 Task: Add Mineral Fusion Pink Fire Opal Nail Polish to the cart.
Action: Mouse moved to (272, 143)
Screenshot: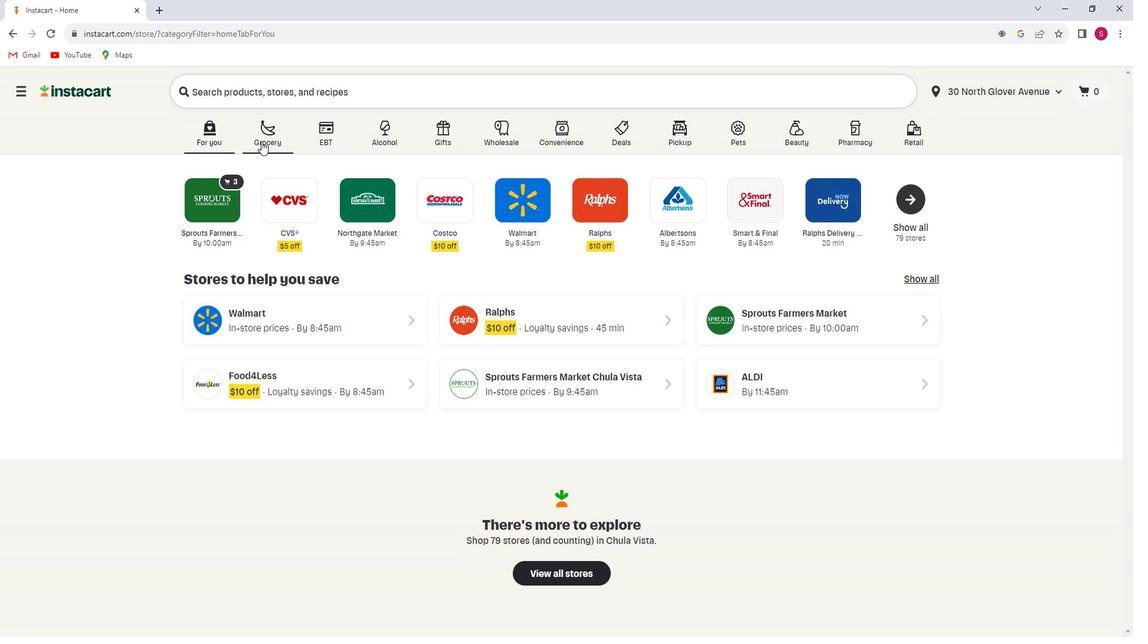 
Action: Mouse pressed left at (272, 143)
Screenshot: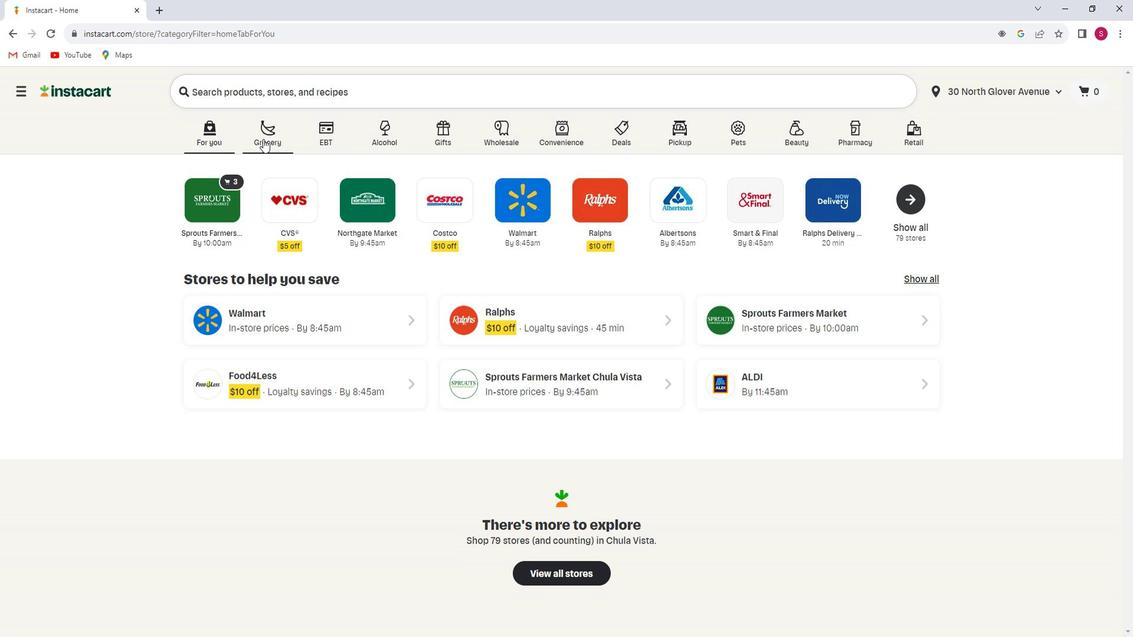 
Action: Mouse moved to (305, 344)
Screenshot: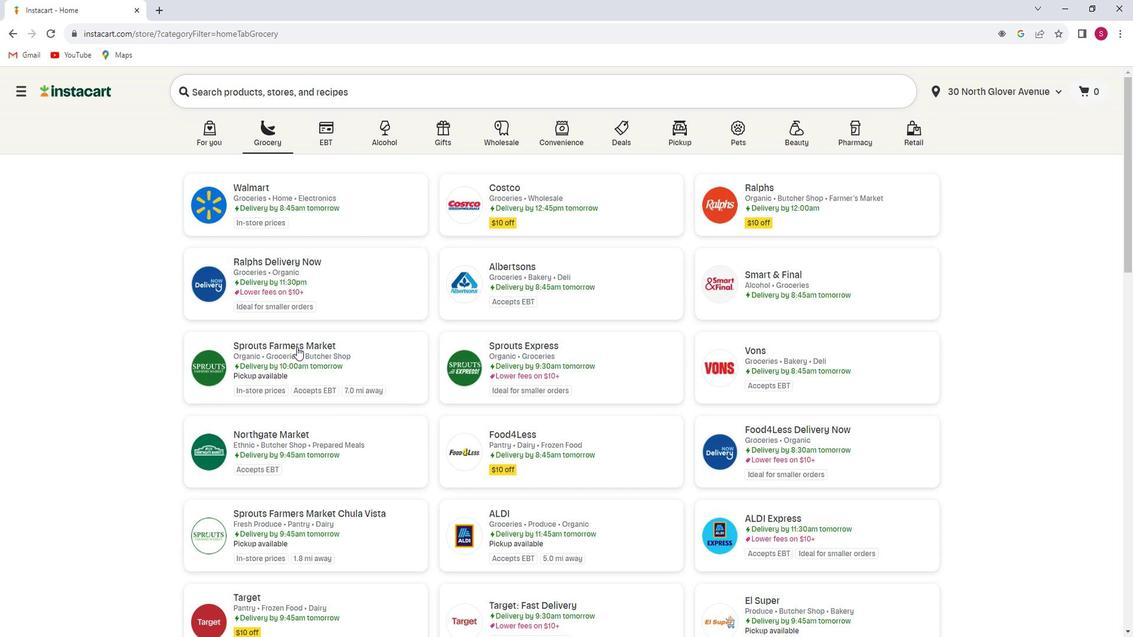 
Action: Mouse pressed left at (305, 344)
Screenshot: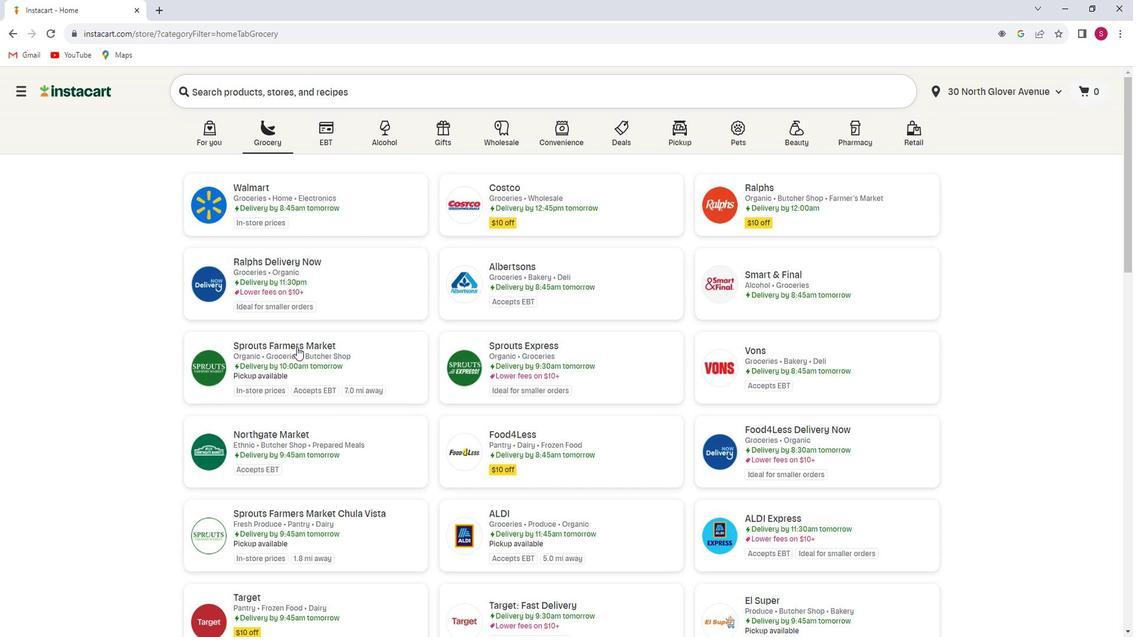 
Action: Mouse moved to (87, 419)
Screenshot: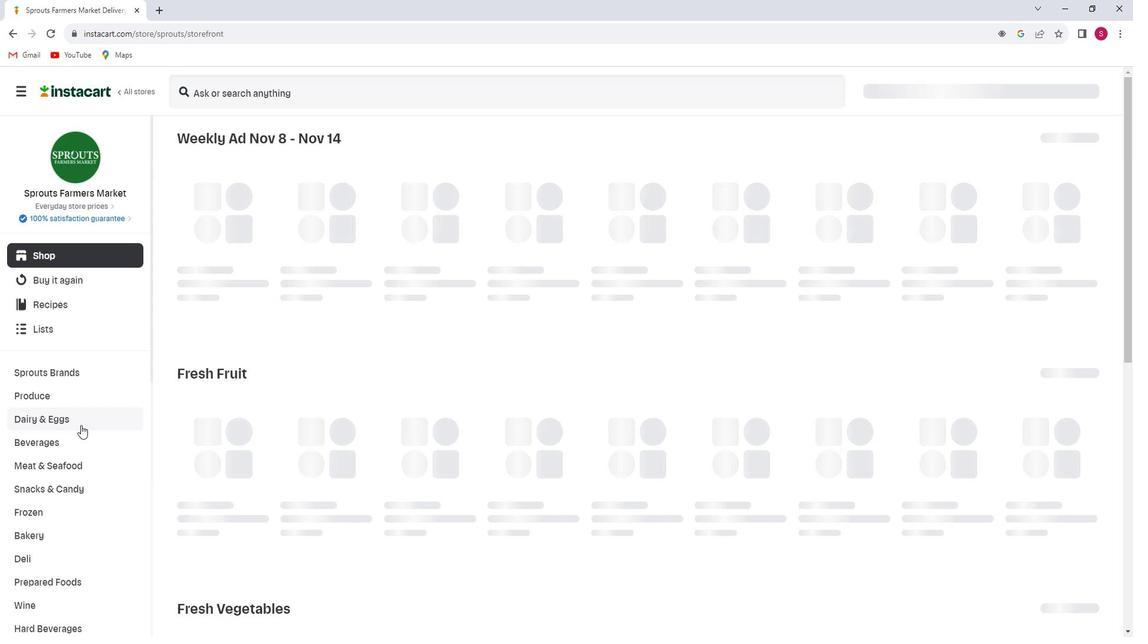 
Action: Mouse scrolled (87, 419) with delta (0, 0)
Screenshot: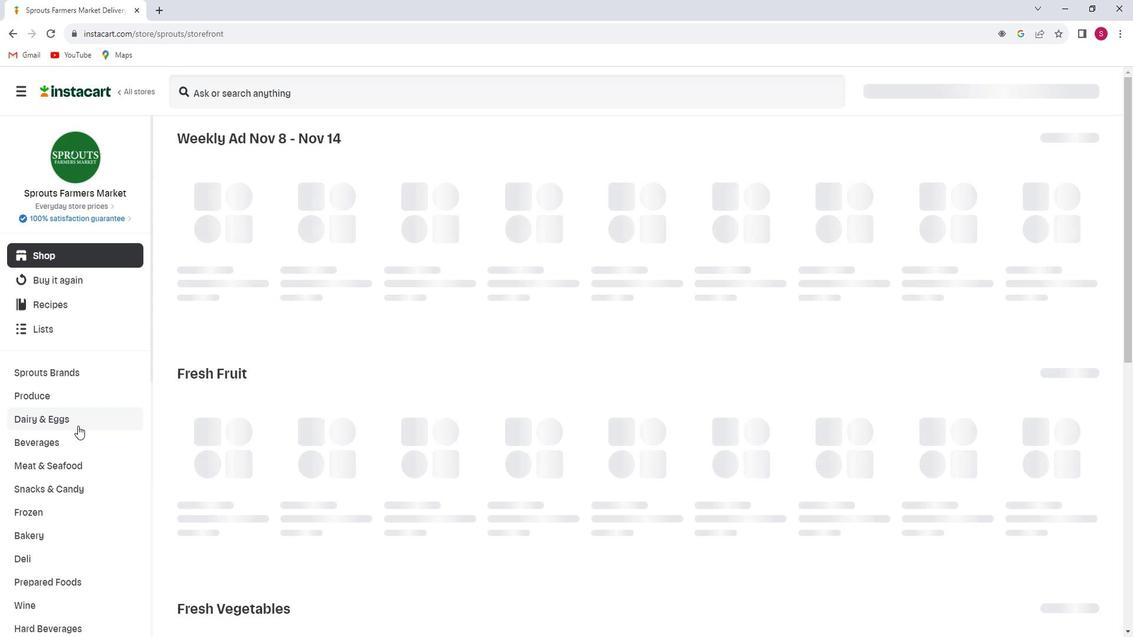 
Action: Mouse moved to (86, 420)
Screenshot: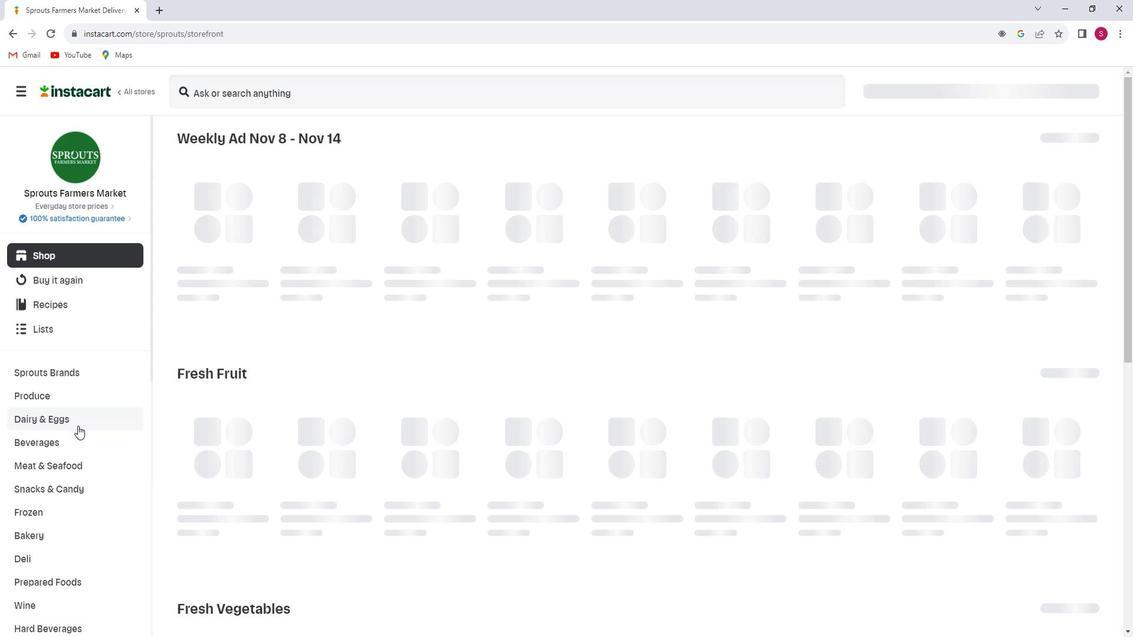 
Action: Mouse scrolled (86, 419) with delta (0, 0)
Screenshot: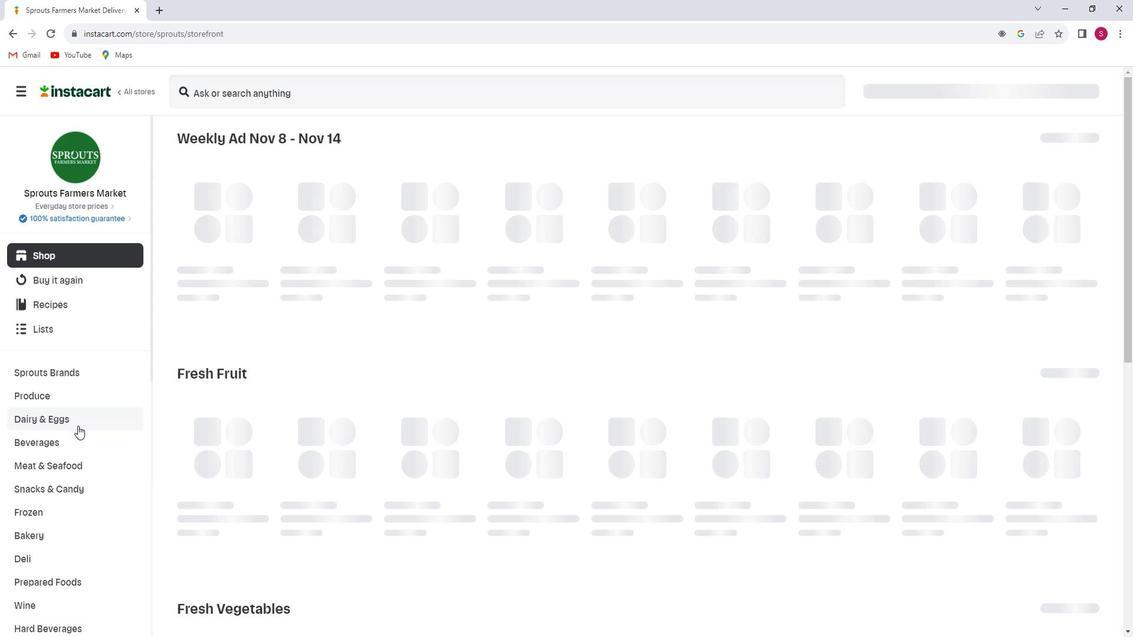 
Action: Mouse moved to (86, 419)
Screenshot: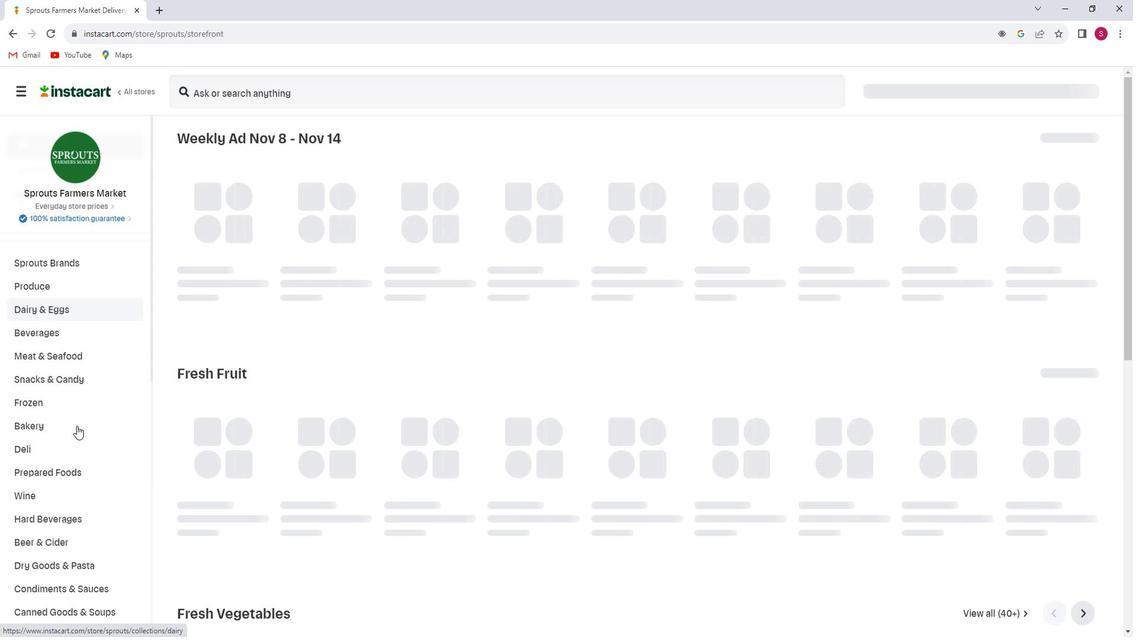 
Action: Mouse scrolled (86, 418) with delta (0, 0)
Screenshot: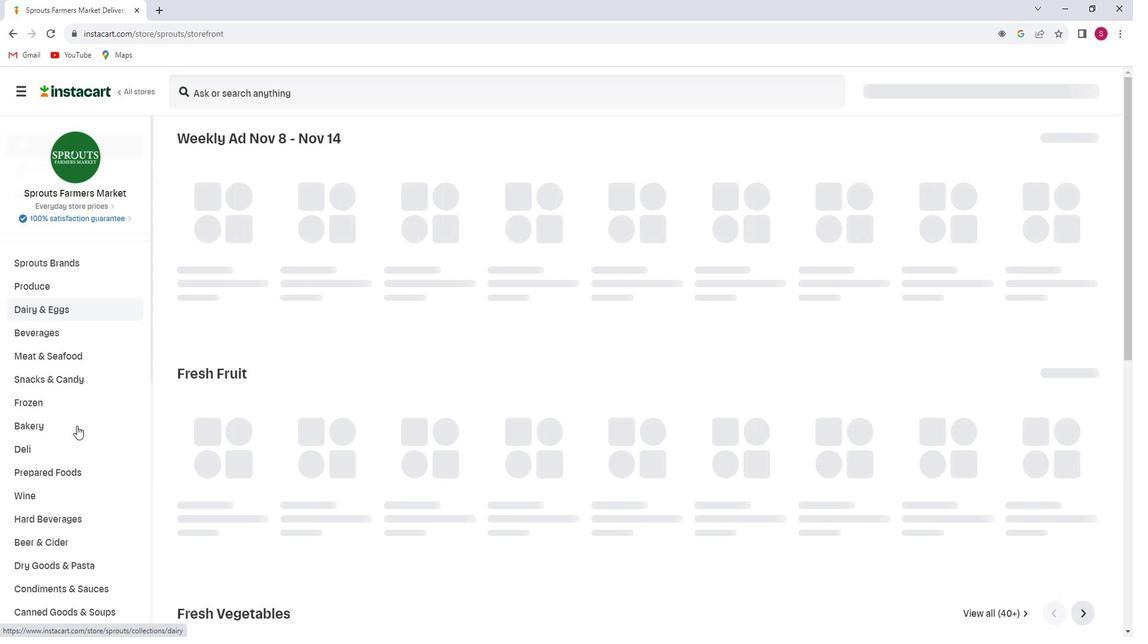 
Action: Mouse scrolled (86, 418) with delta (0, 0)
Screenshot: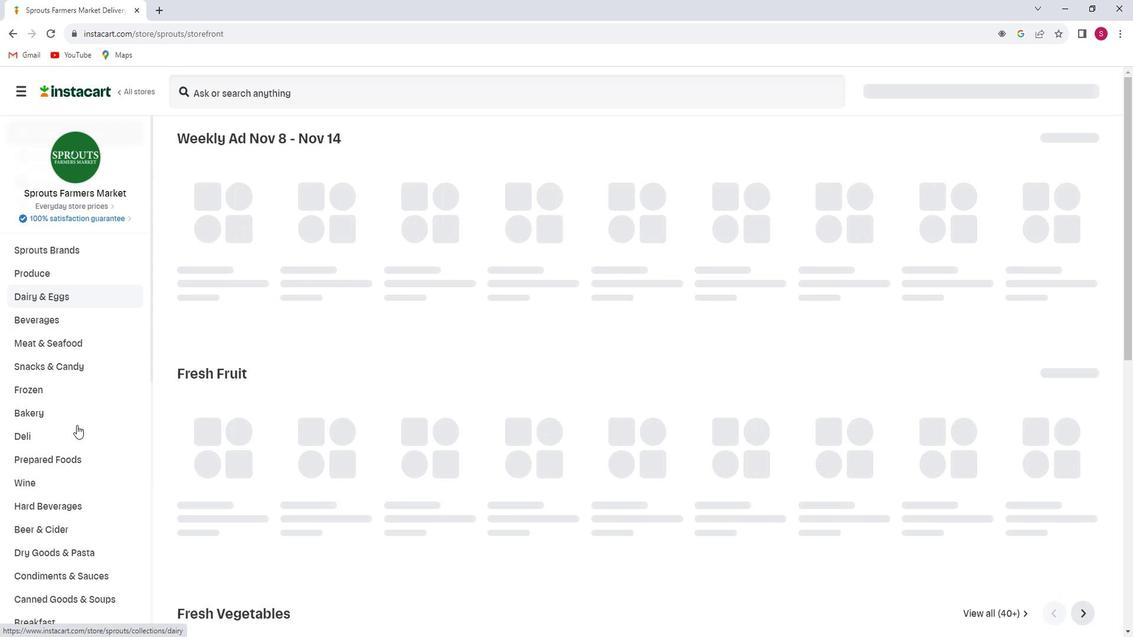 
Action: Mouse scrolled (86, 418) with delta (0, 0)
Screenshot: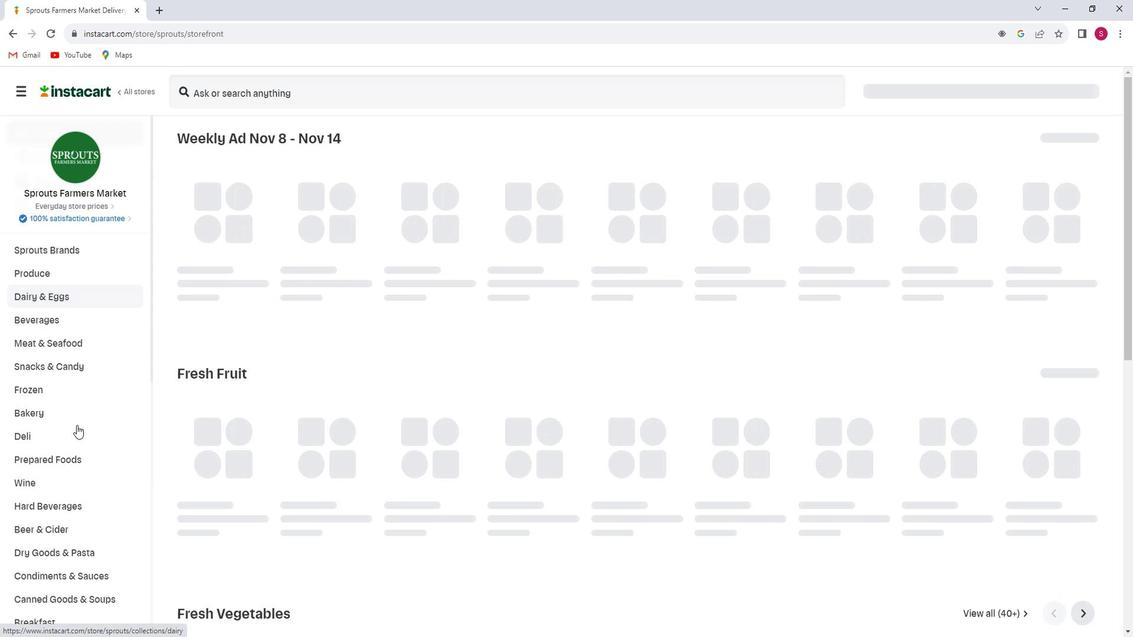 
Action: Mouse moved to (83, 429)
Screenshot: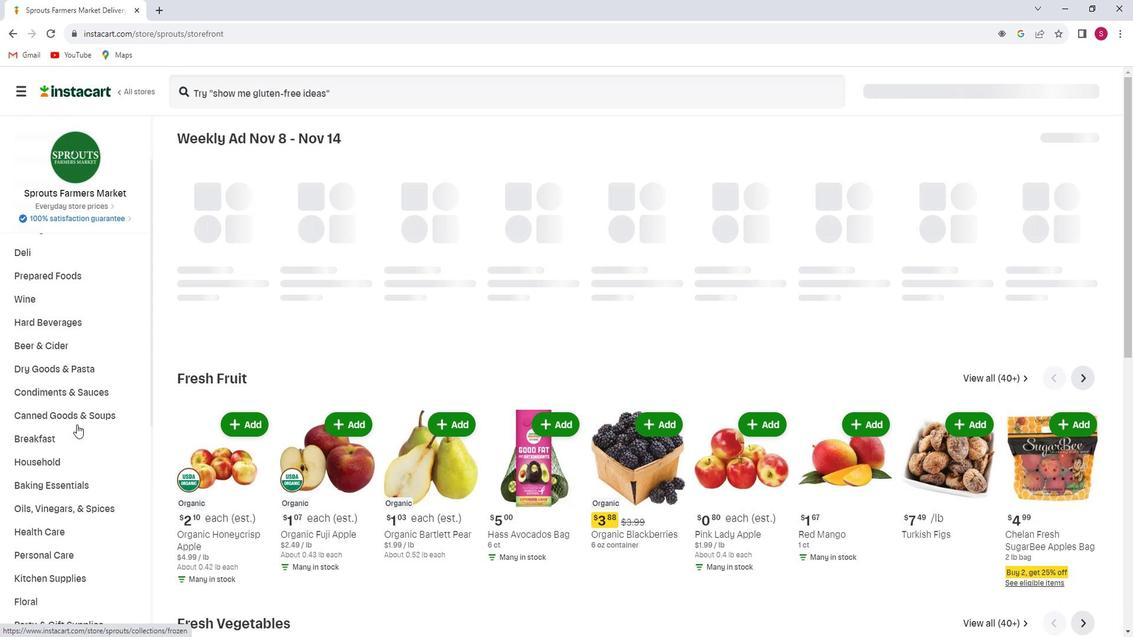 
Action: Mouse scrolled (83, 428) with delta (0, 0)
Screenshot: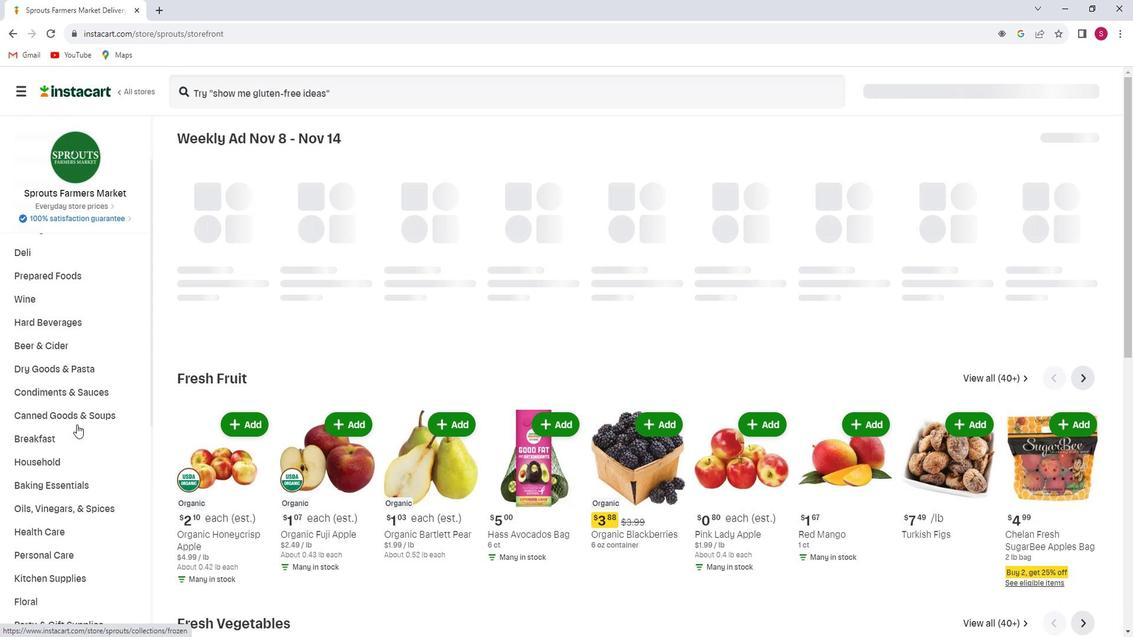 
Action: Mouse moved to (80, 433)
Screenshot: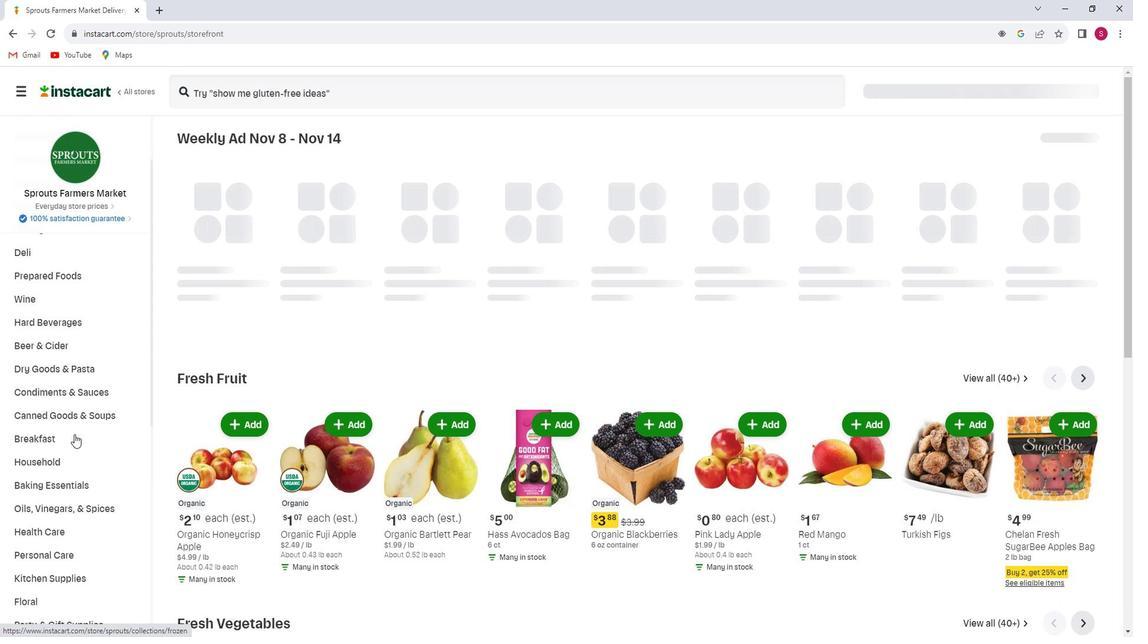 
Action: Mouse scrolled (80, 433) with delta (0, 0)
Screenshot: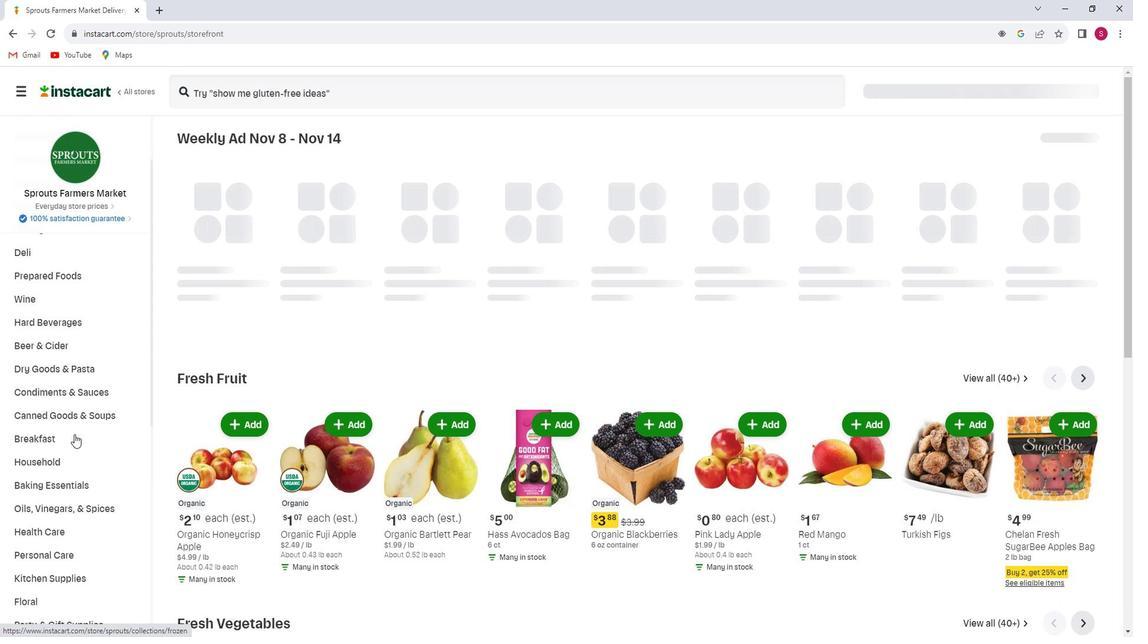 
Action: Mouse moved to (80, 435)
Screenshot: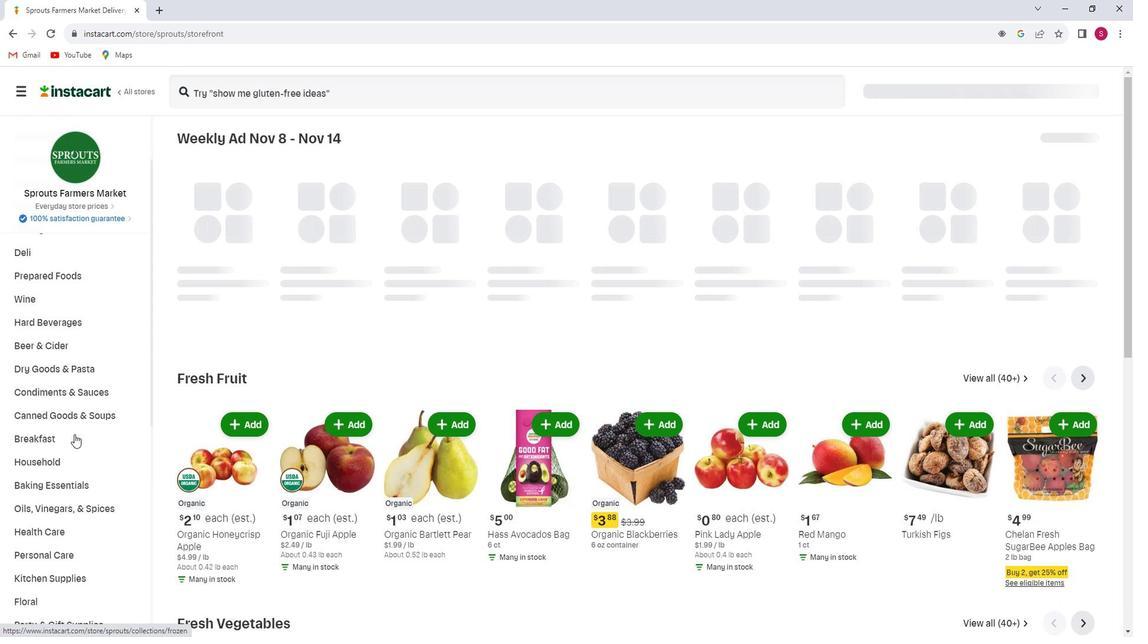 
Action: Mouse scrolled (80, 435) with delta (0, 0)
Screenshot: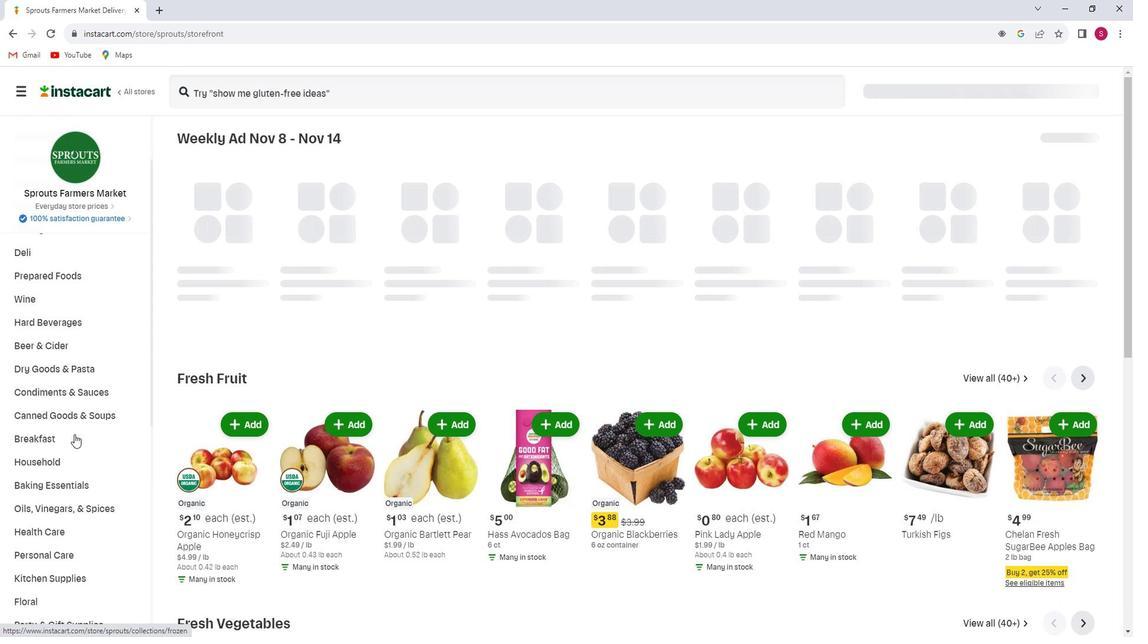 
Action: Mouse moved to (85, 374)
Screenshot: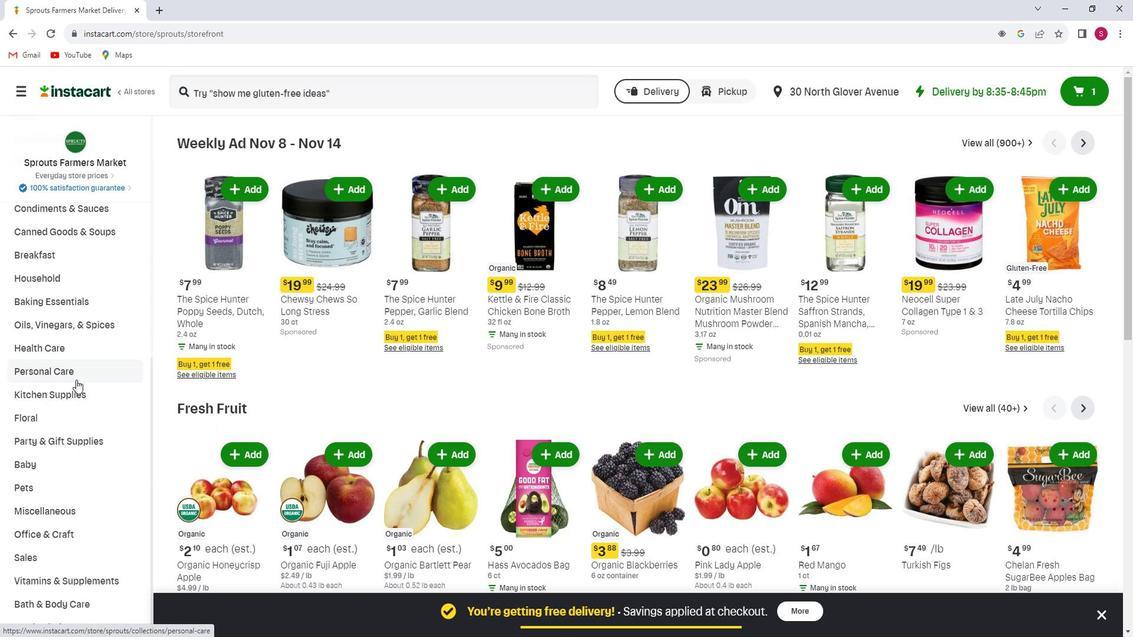 
Action: Mouse pressed left at (85, 374)
Screenshot: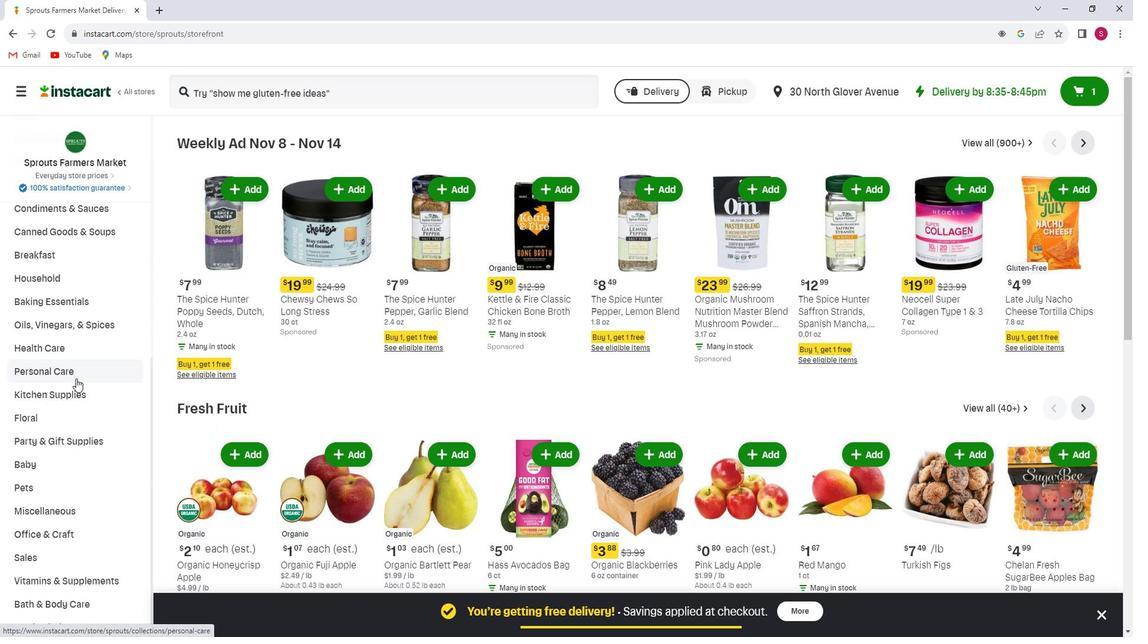
Action: Mouse moved to (1026, 178)
Screenshot: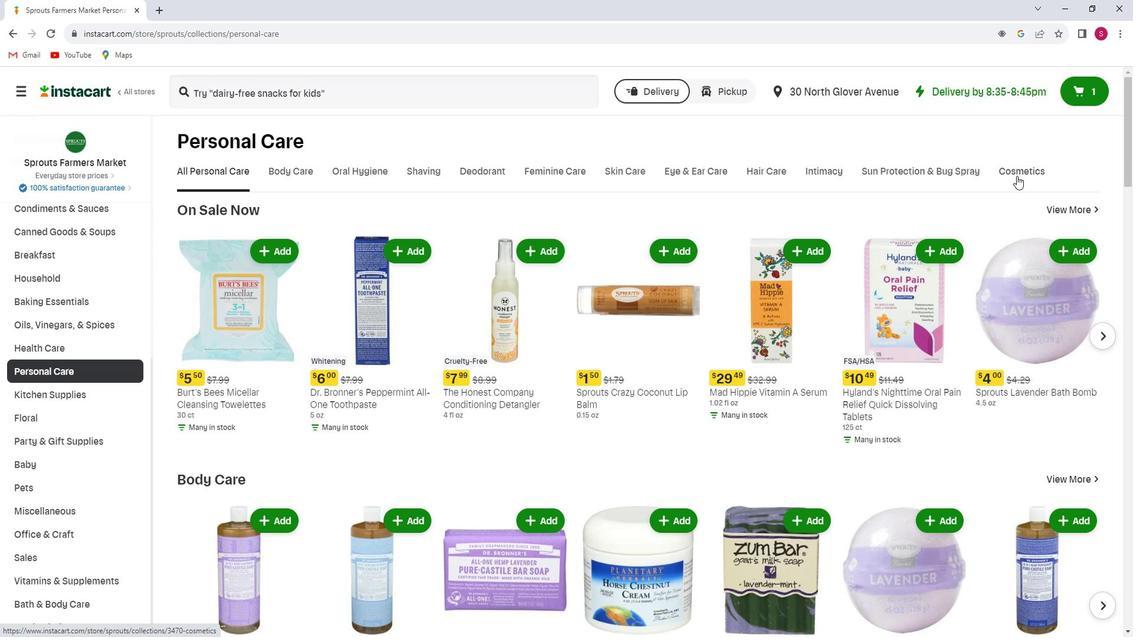 
Action: Mouse pressed left at (1026, 178)
Screenshot: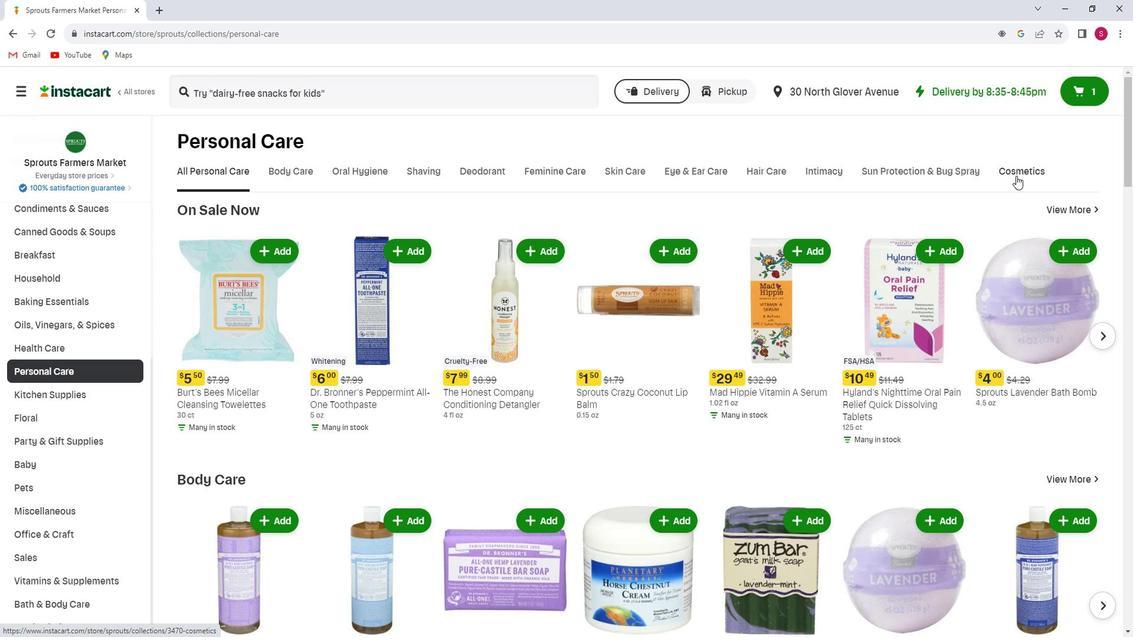 
Action: Mouse moved to (358, 232)
Screenshot: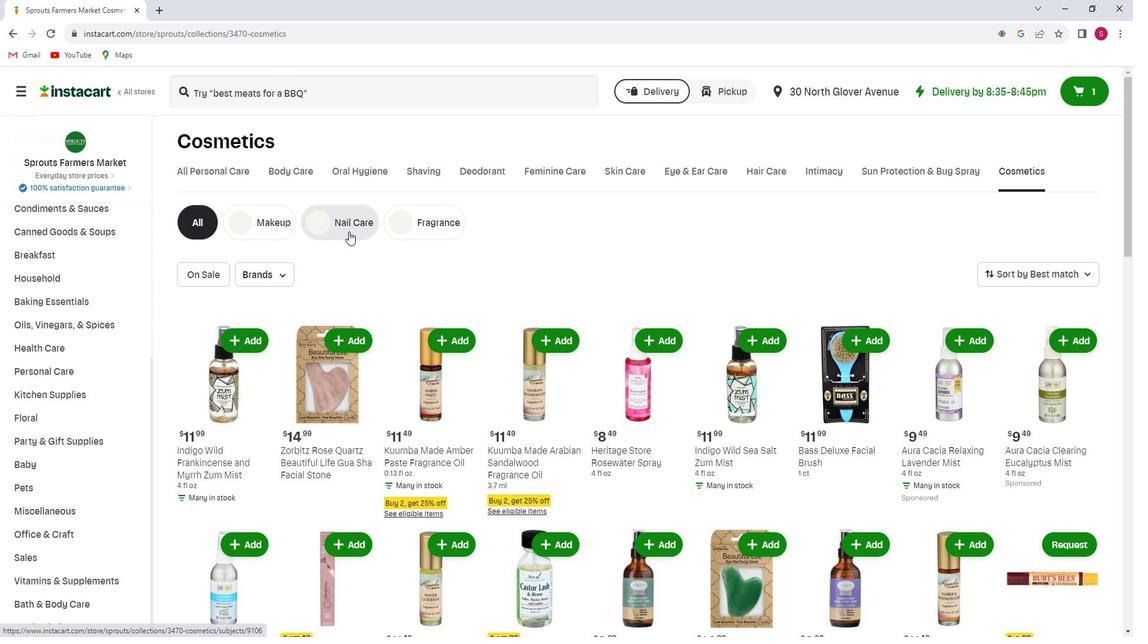 
Action: Mouse pressed left at (358, 232)
Screenshot: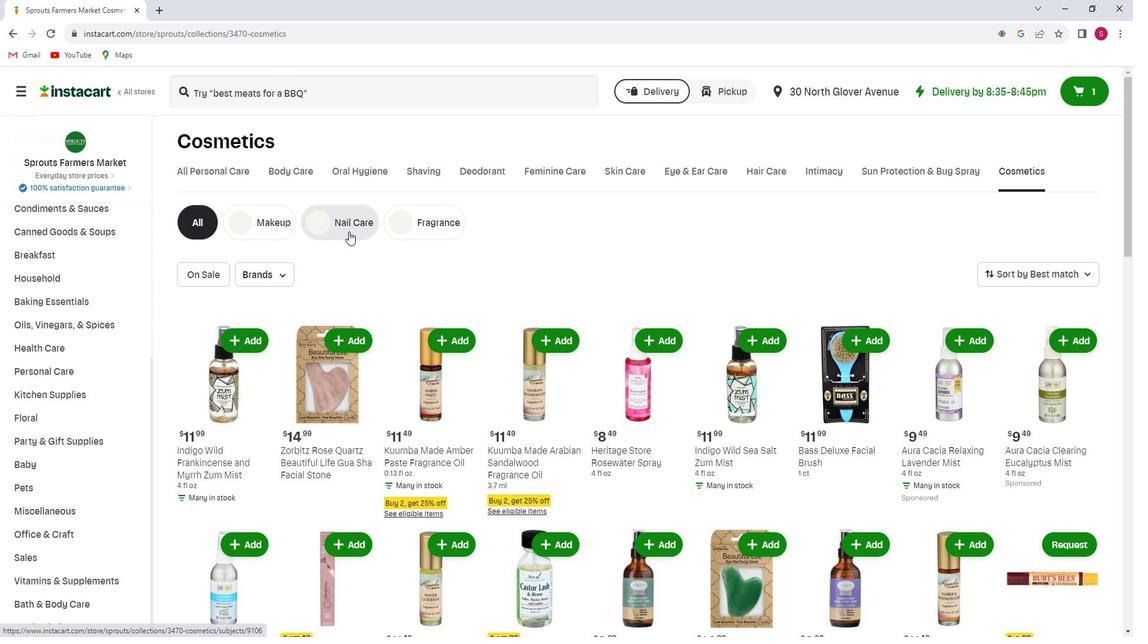 
Action: Mouse moved to (340, 94)
Screenshot: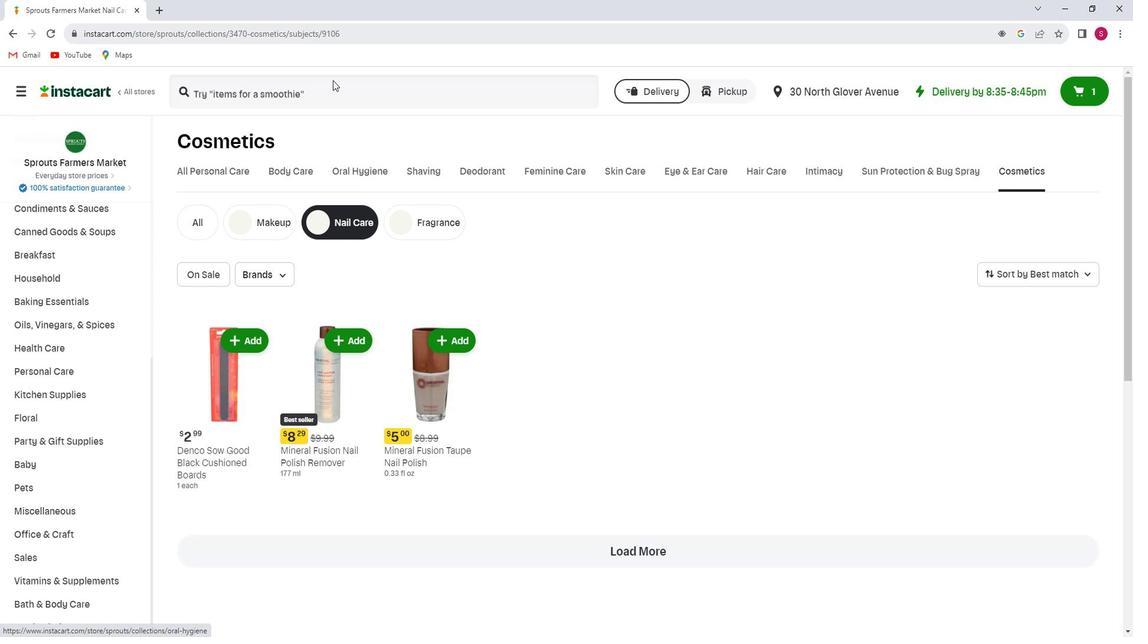 
Action: Mouse pressed left at (340, 94)
Screenshot: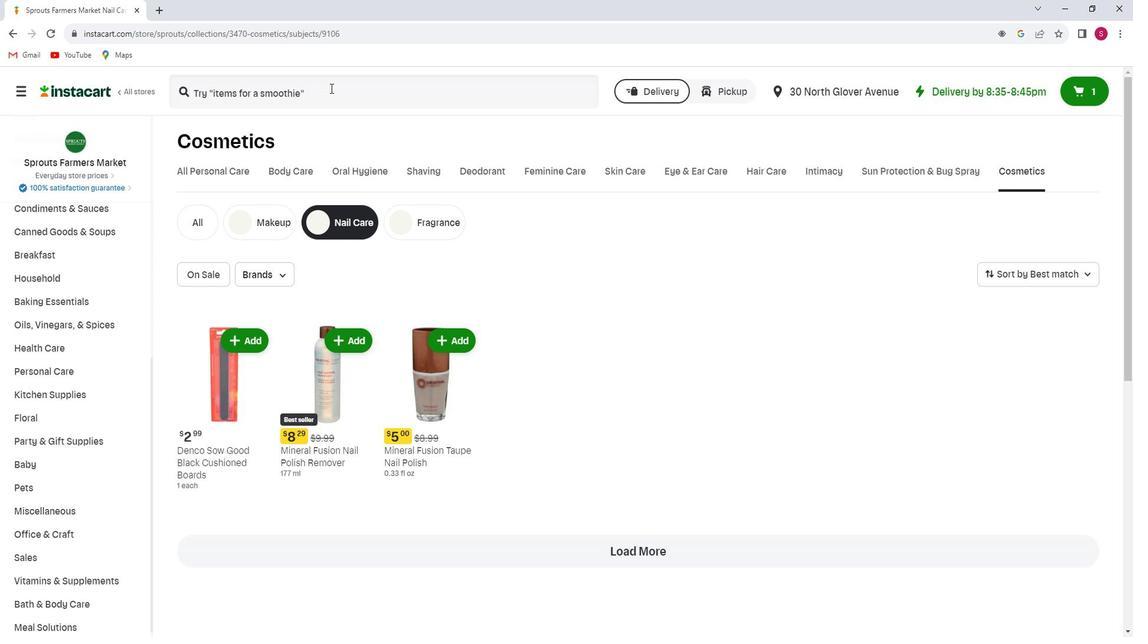 
Action: Mouse moved to (340, 96)
Screenshot: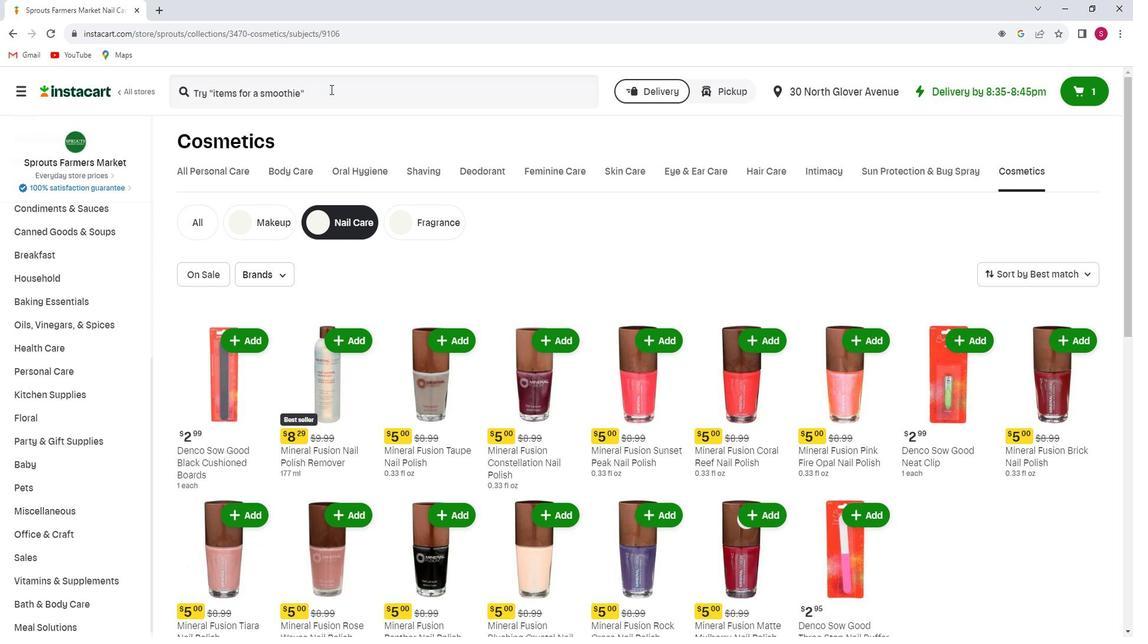 
Action: Key pressed <Key.shift>Mineral<Key.space><Key.shift>Fusion<Key.space><Key.shift>Pink<Key.space><Key.shift>Fire<Key.space><Key.shift>Opal<Key.space><Key.shift>Nail<Key.space><Key.shift><Key.shift>Polish<Key.enter>
Screenshot: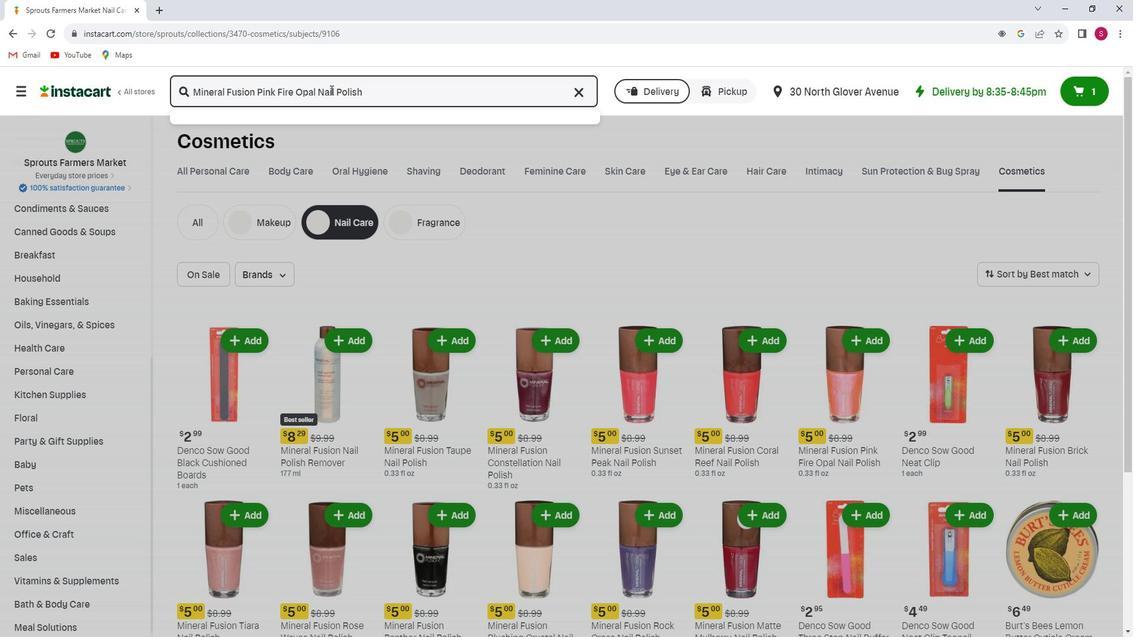 
Action: Mouse moved to (344, 217)
Screenshot: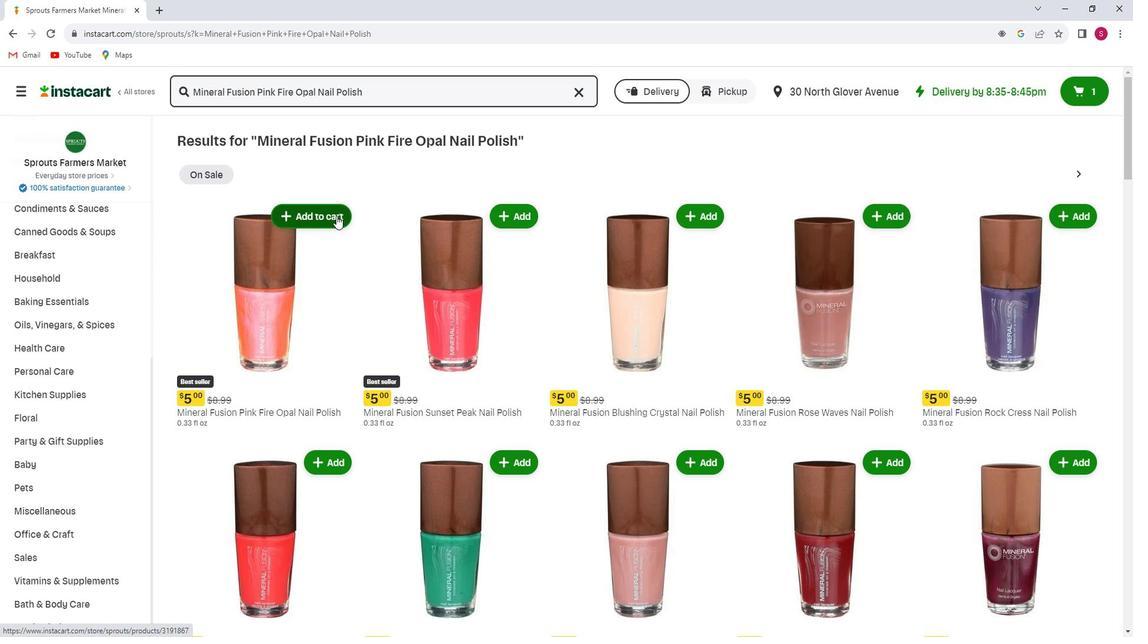 
Action: Mouse pressed left at (344, 217)
Screenshot: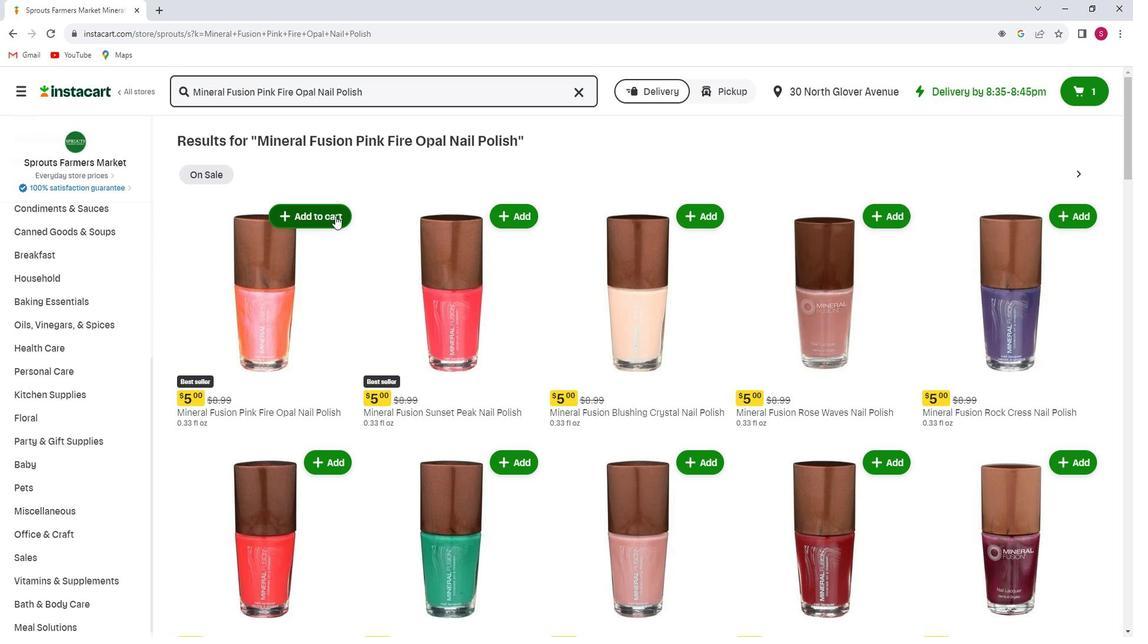 
Action: Mouse moved to (367, 286)
Screenshot: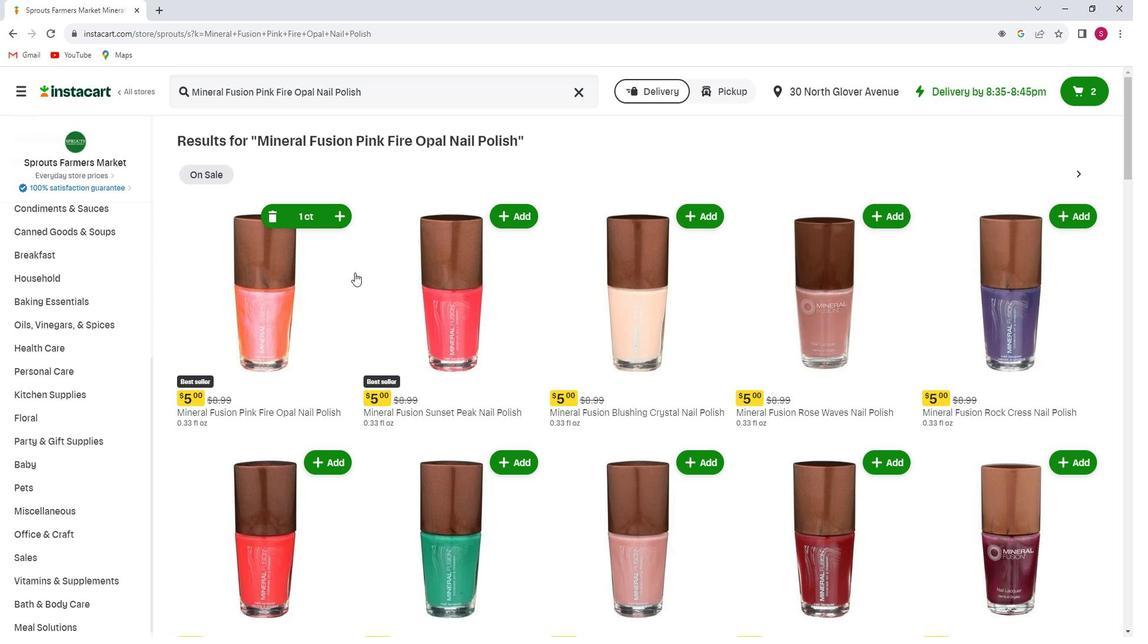 
